Task: Create a due date automation trigger when advanced on, 2 working days after a card is due add fields with custom field "Resume" set at 11:00 AM.
Action: Mouse moved to (944, 75)
Screenshot: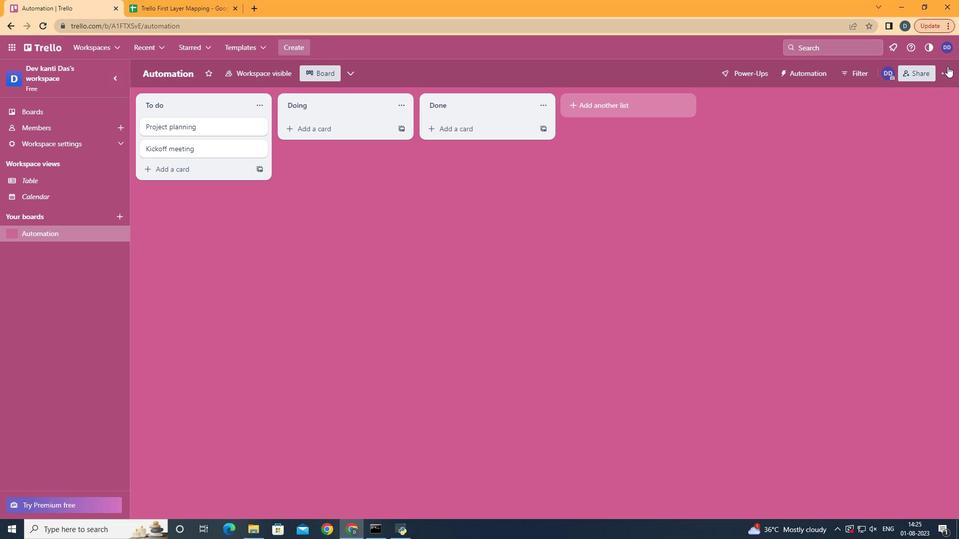 
Action: Mouse pressed left at (944, 75)
Screenshot: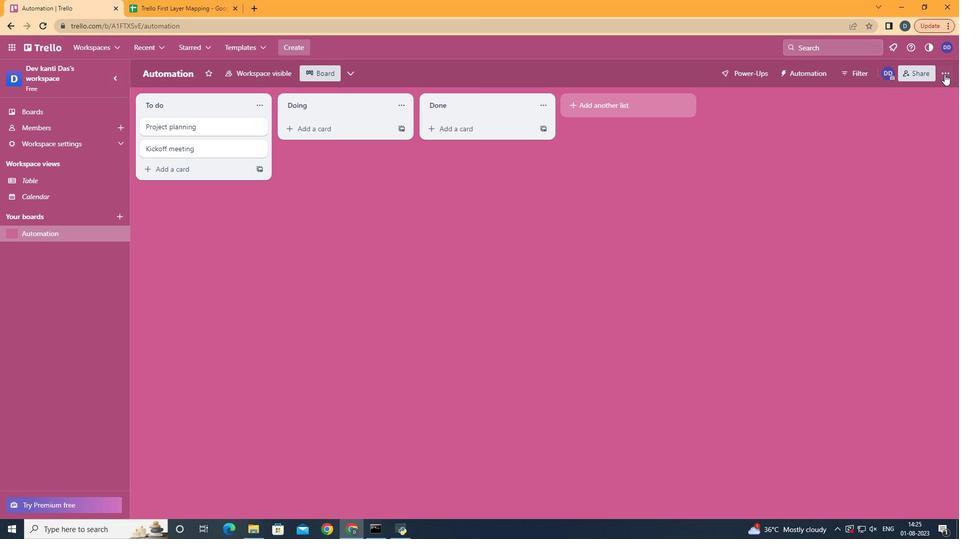 
Action: Mouse moved to (898, 199)
Screenshot: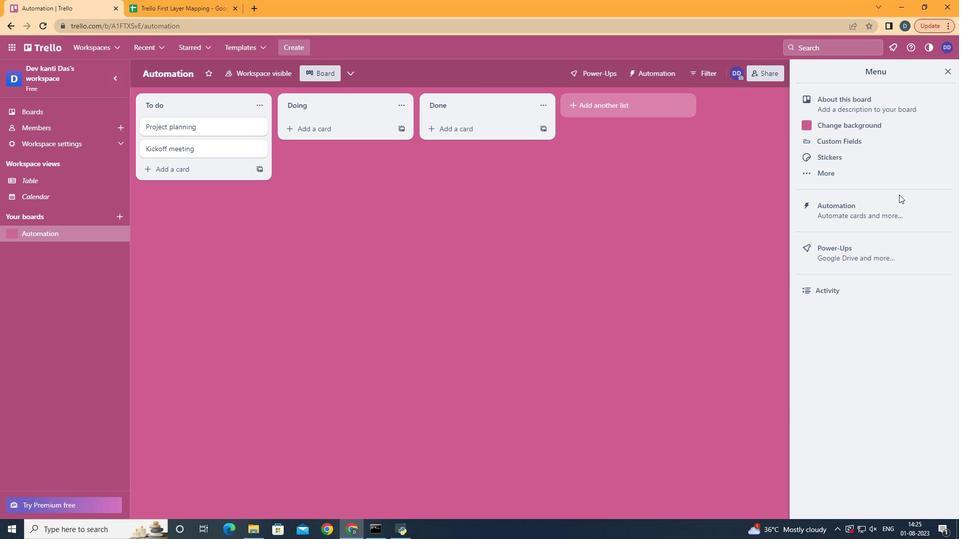 
Action: Mouse pressed left at (898, 199)
Screenshot: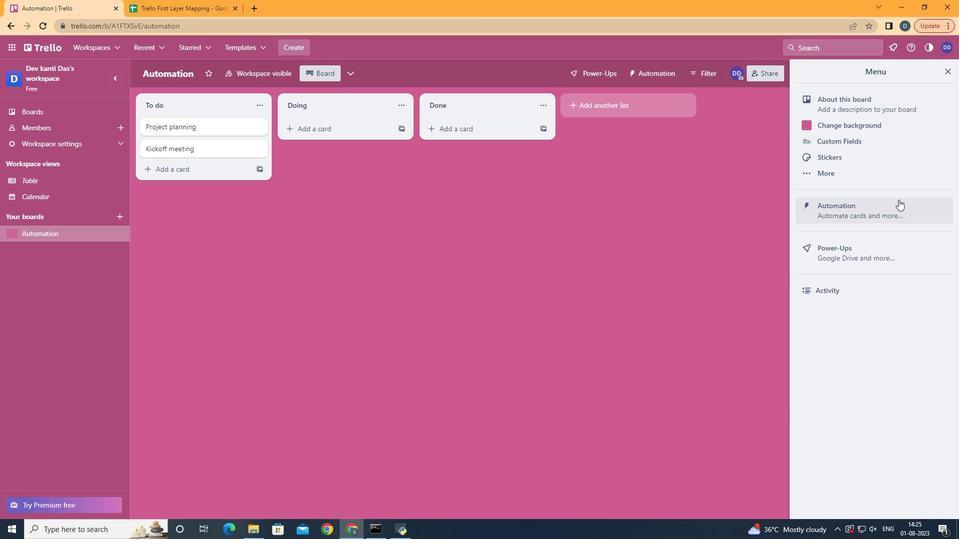 
Action: Mouse moved to (210, 196)
Screenshot: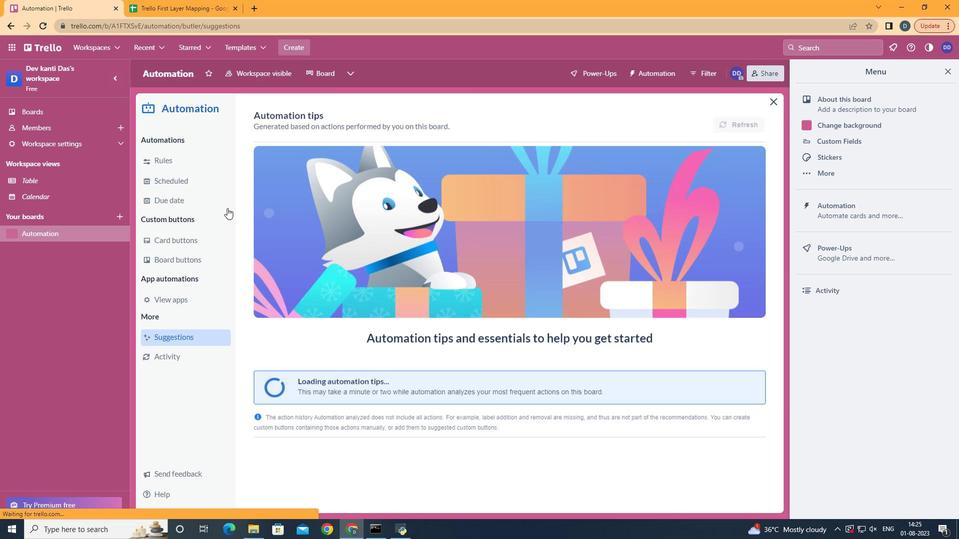 
Action: Mouse pressed left at (210, 196)
Screenshot: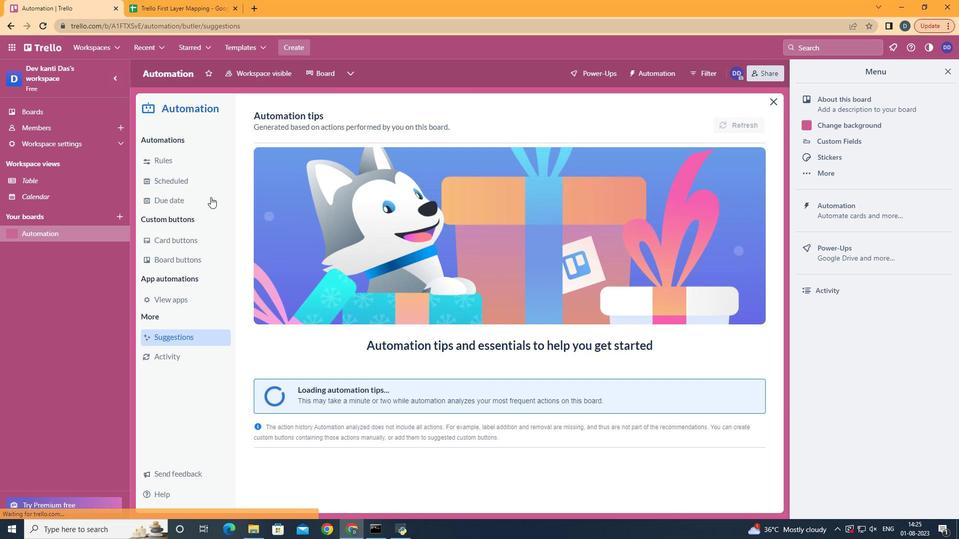 
Action: Mouse moved to (706, 120)
Screenshot: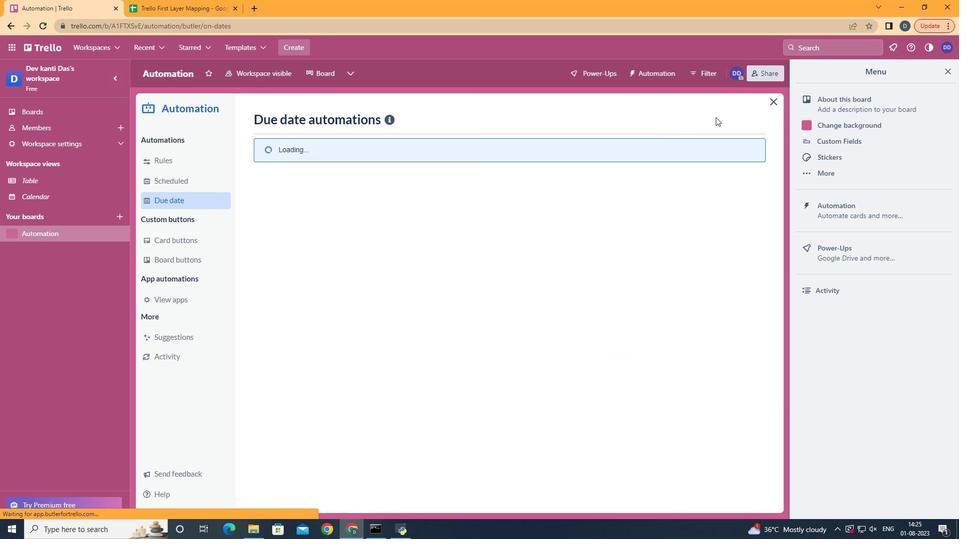
Action: Mouse pressed left at (706, 120)
Screenshot: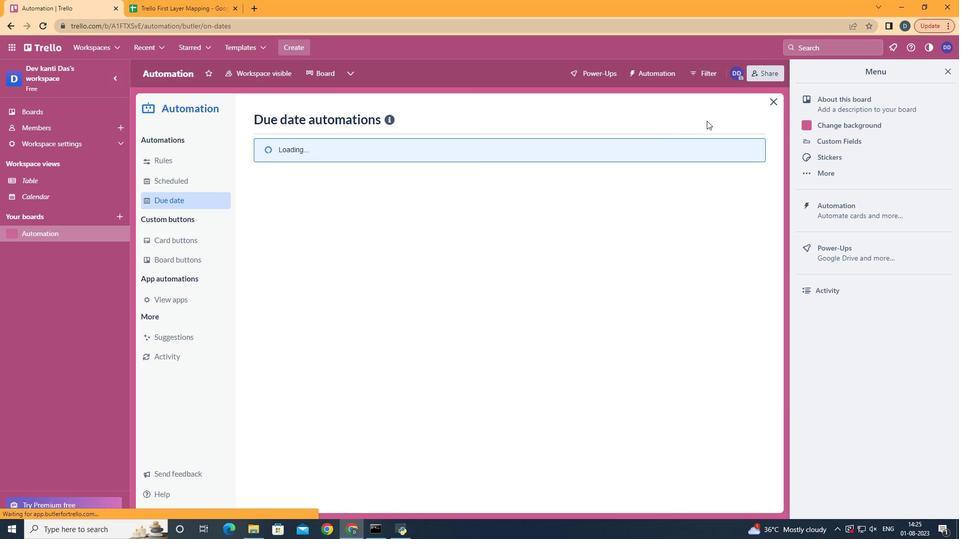 
Action: Mouse pressed left at (706, 120)
Screenshot: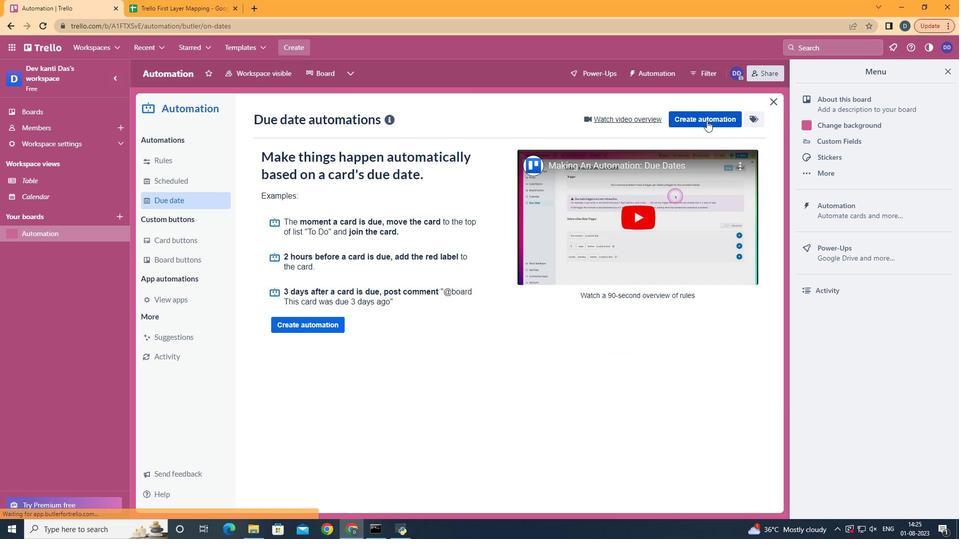 
Action: Mouse moved to (540, 211)
Screenshot: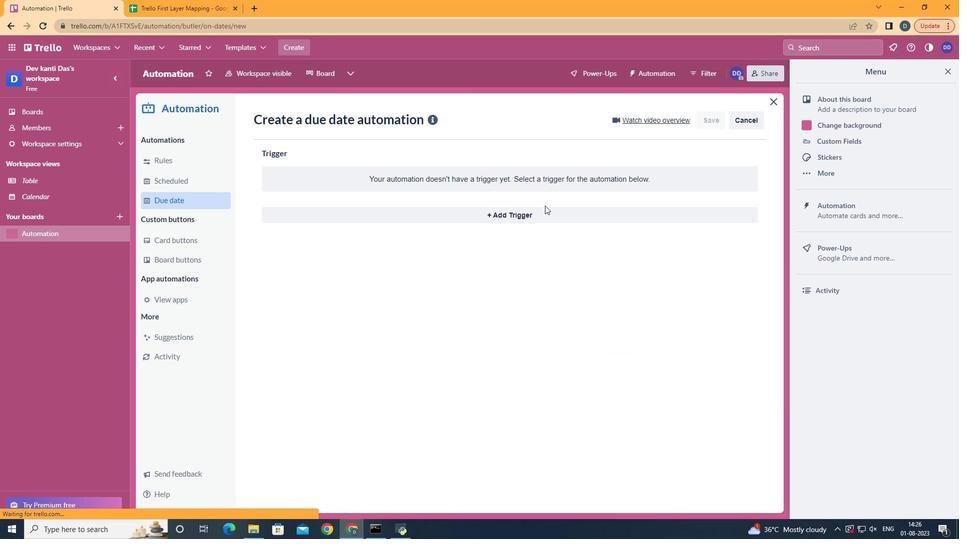 
Action: Mouse pressed left at (540, 211)
Screenshot: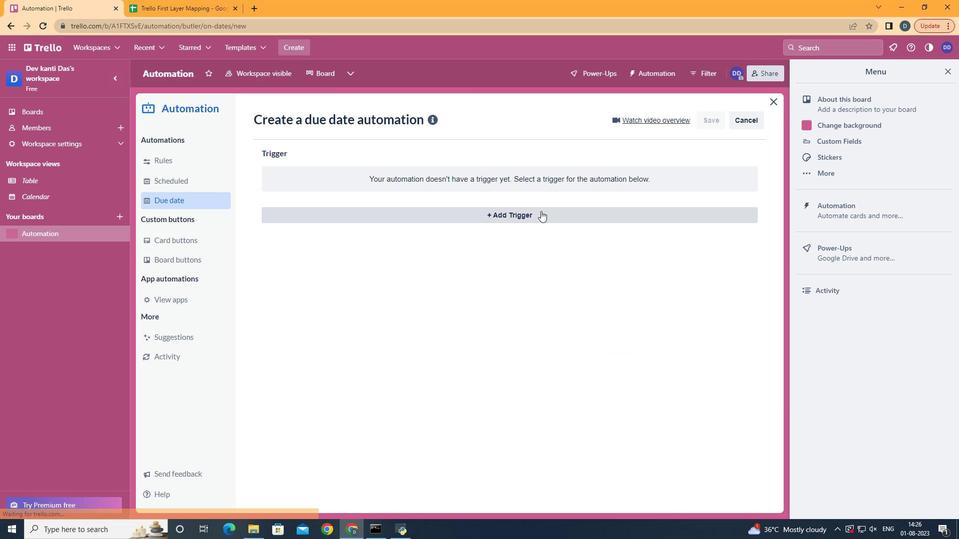 
Action: Mouse moved to (322, 408)
Screenshot: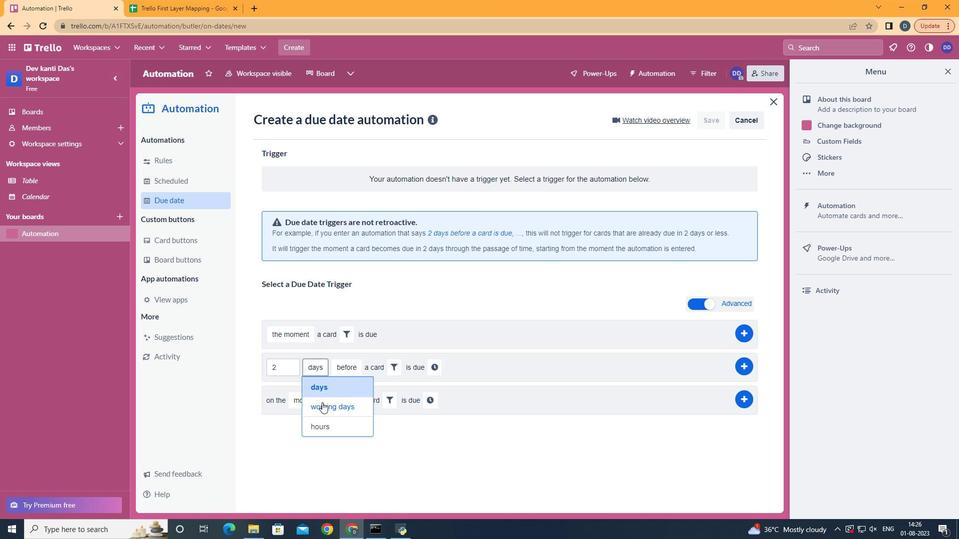 
Action: Mouse pressed left at (322, 408)
Screenshot: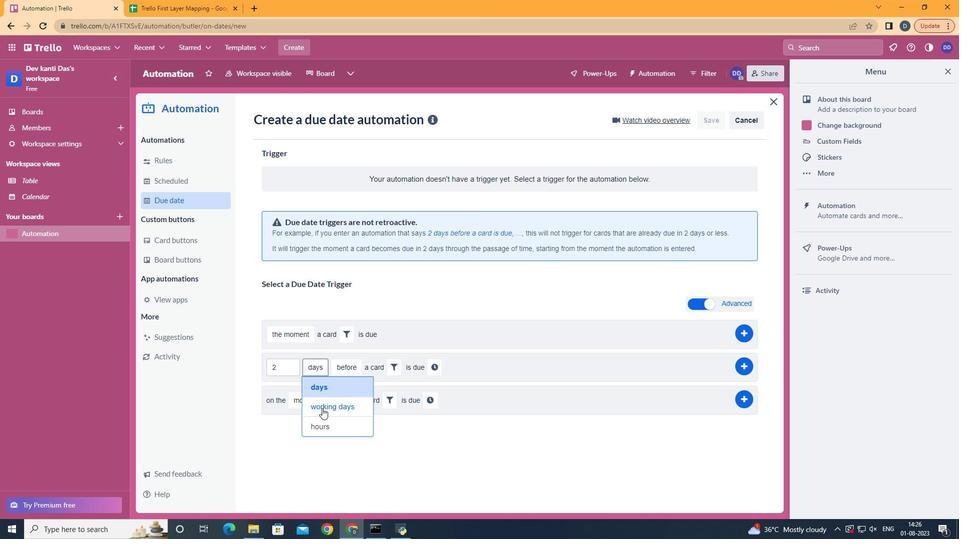 
Action: Mouse moved to (373, 407)
Screenshot: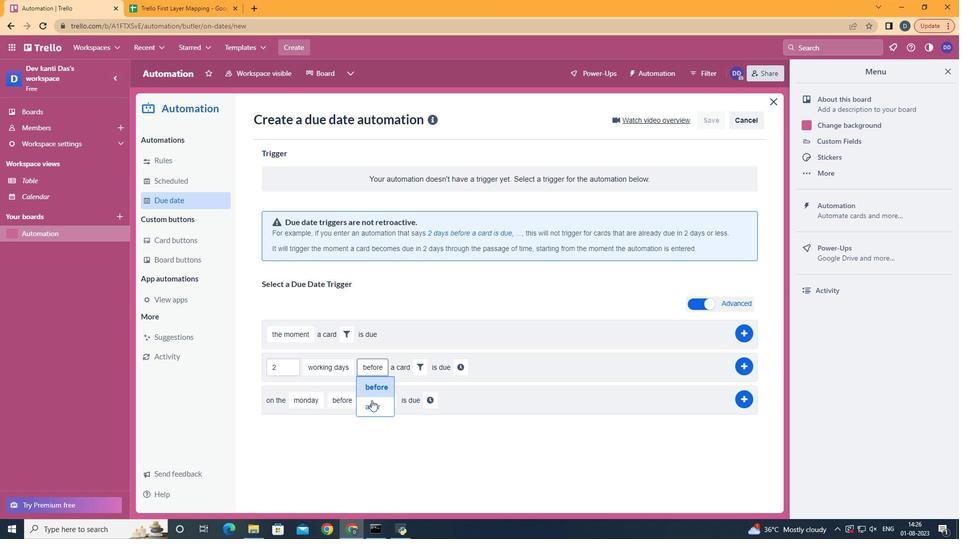 
Action: Mouse pressed left at (373, 407)
Screenshot: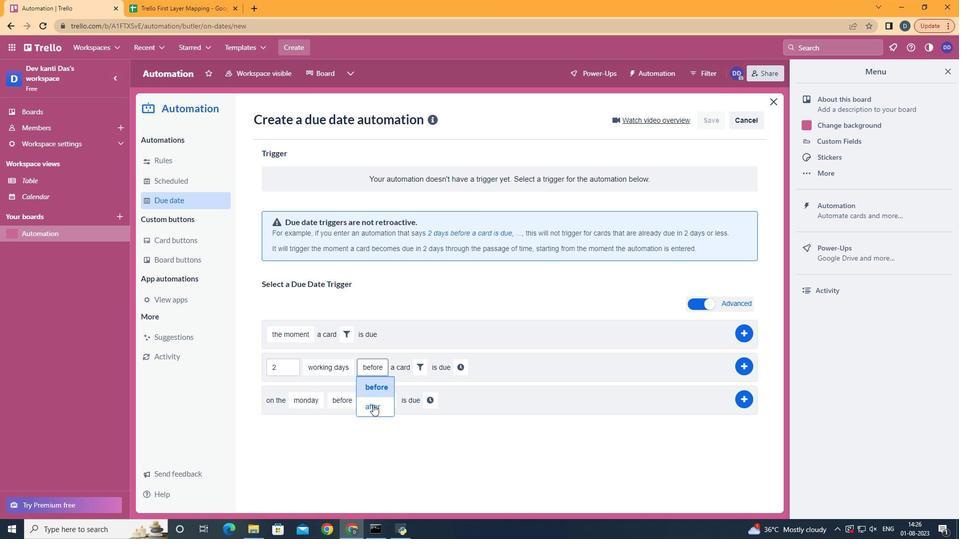 
Action: Mouse moved to (411, 373)
Screenshot: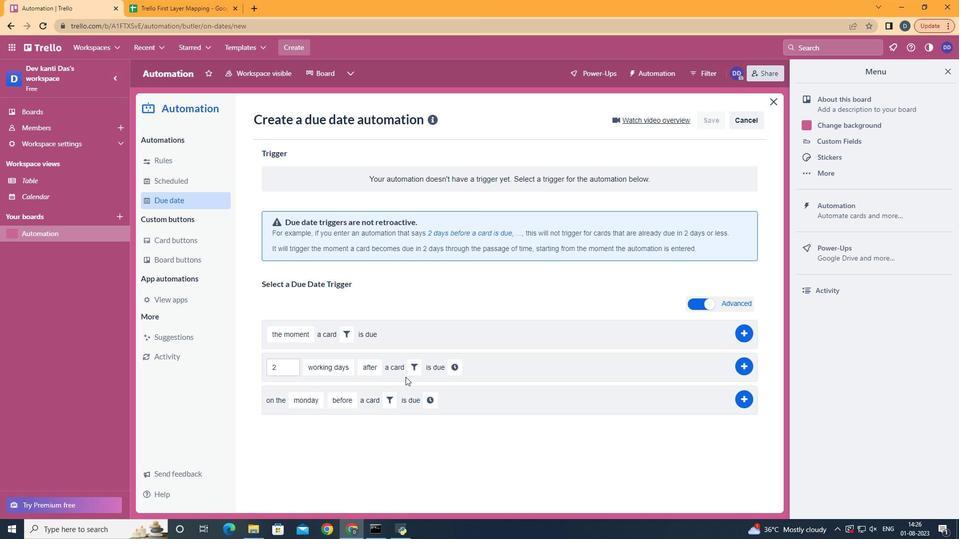 
Action: Mouse pressed left at (411, 373)
Screenshot: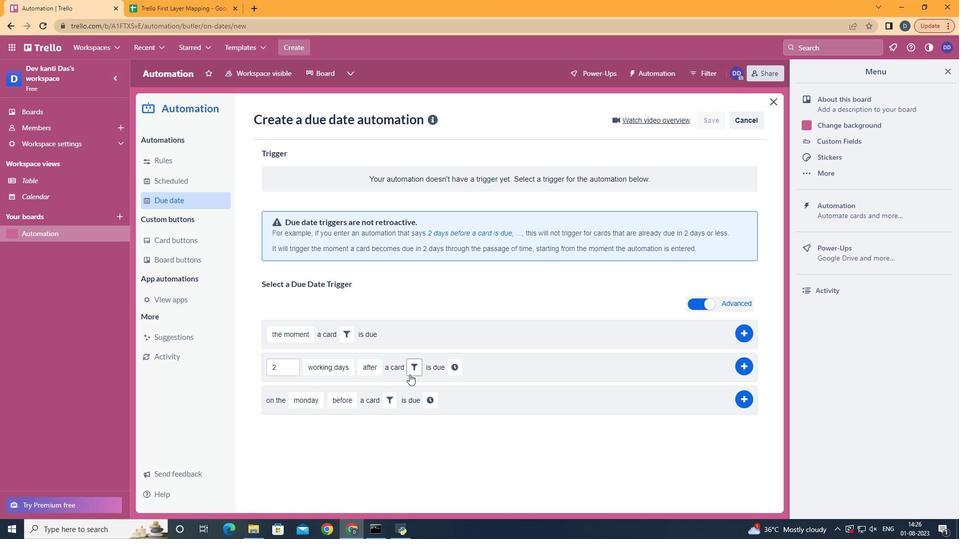 
Action: Mouse moved to (580, 398)
Screenshot: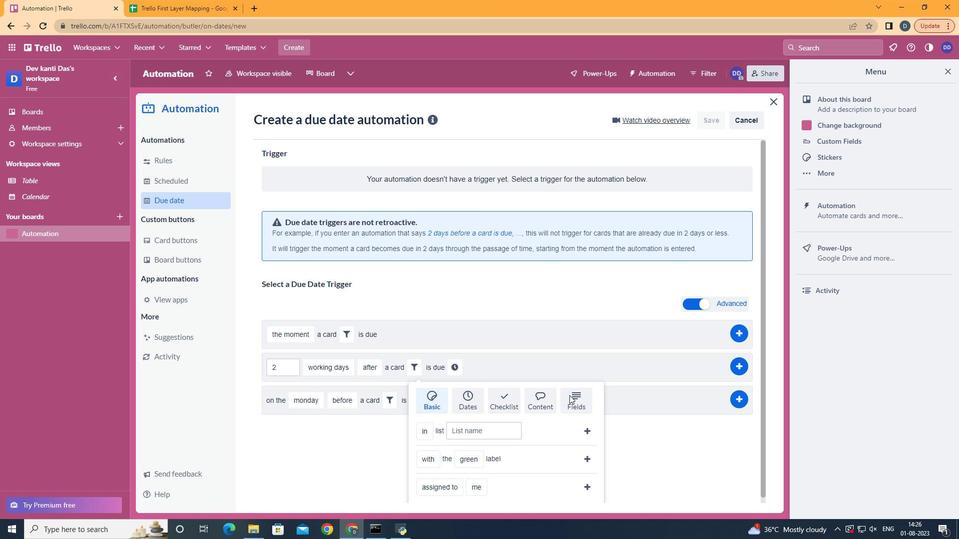 
Action: Mouse pressed left at (580, 398)
Screenshot: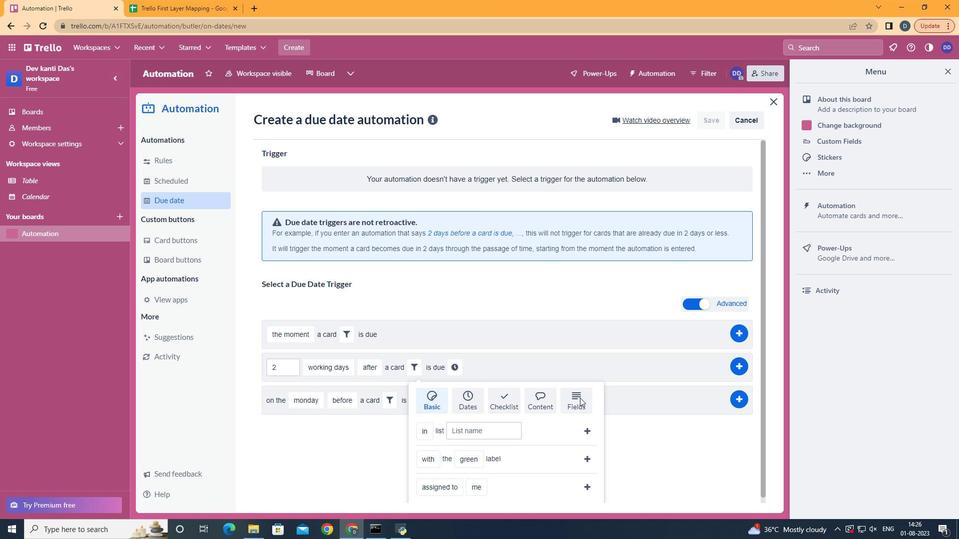 
Action: Mouse moved to (581, 398)
Screenshot: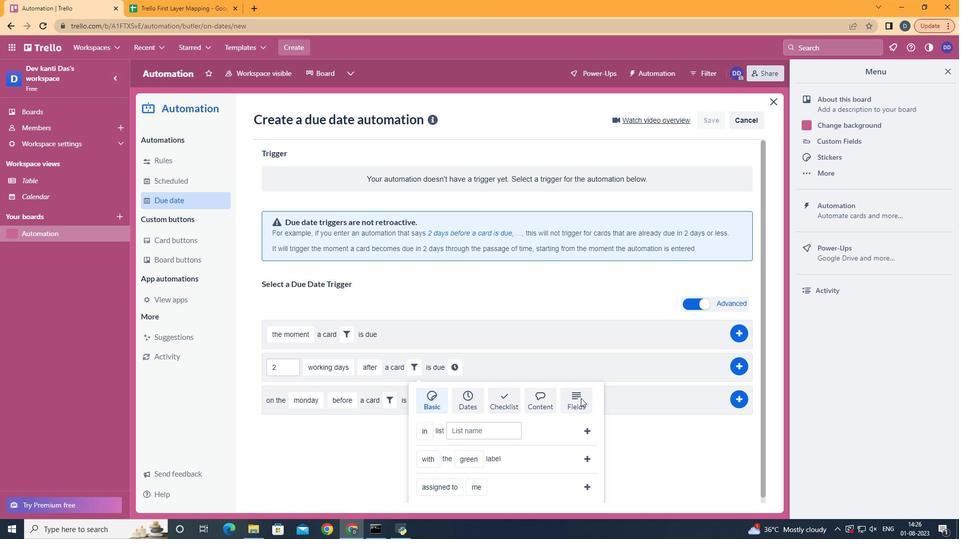
Action: Mouse scrolled (581, 398) with delta (0, 0)
Screenshot: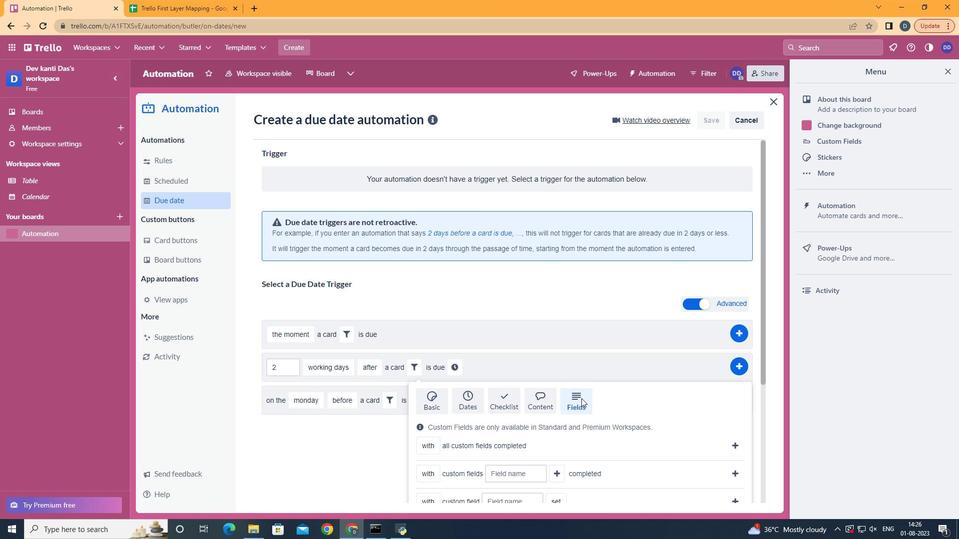 
Action: Mouse scrolled (581, 398) with delta (0, 0)
Screenshot: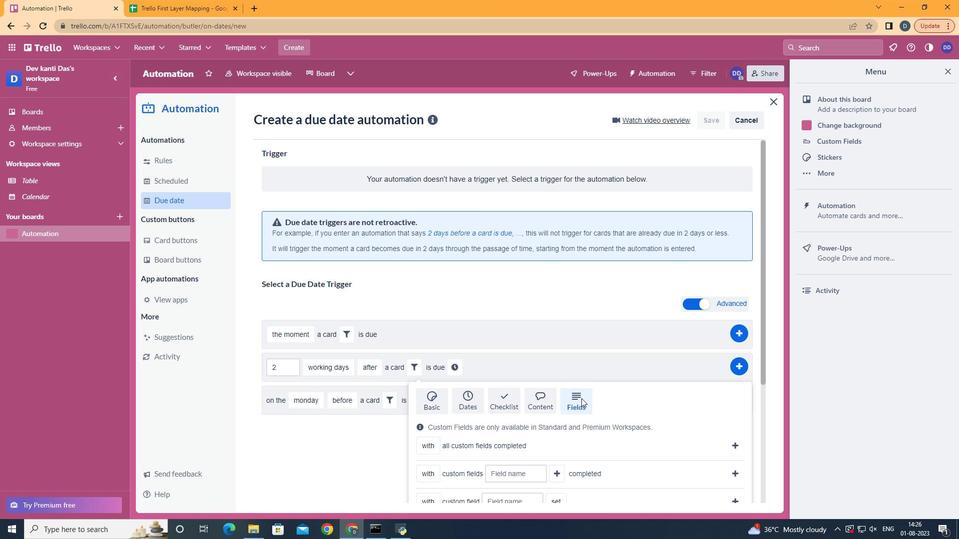 
Action: Mouse scrolled (581, 398) with delta (0, 0)
Screenshot: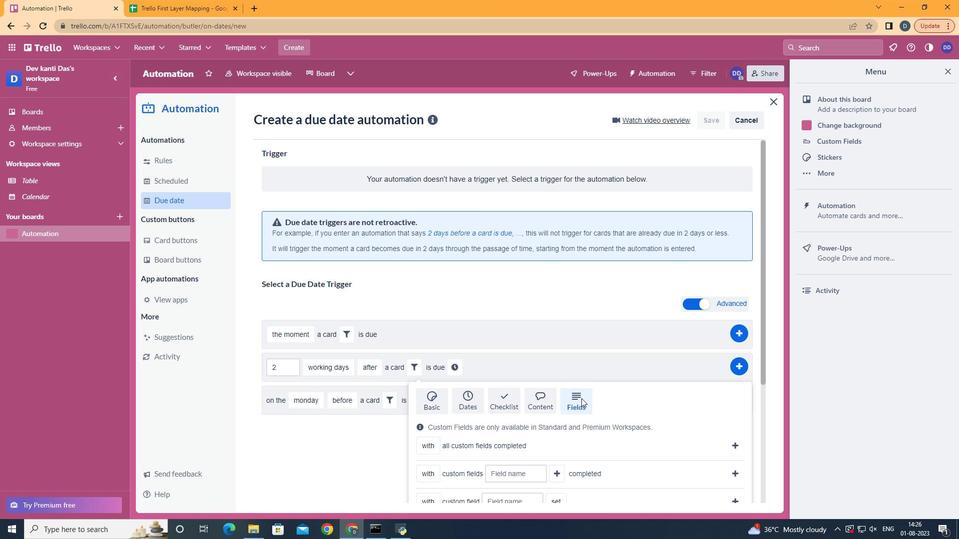 
Action: Mouse scrolled (581, 398) with delta (0, 0)
Screenshot: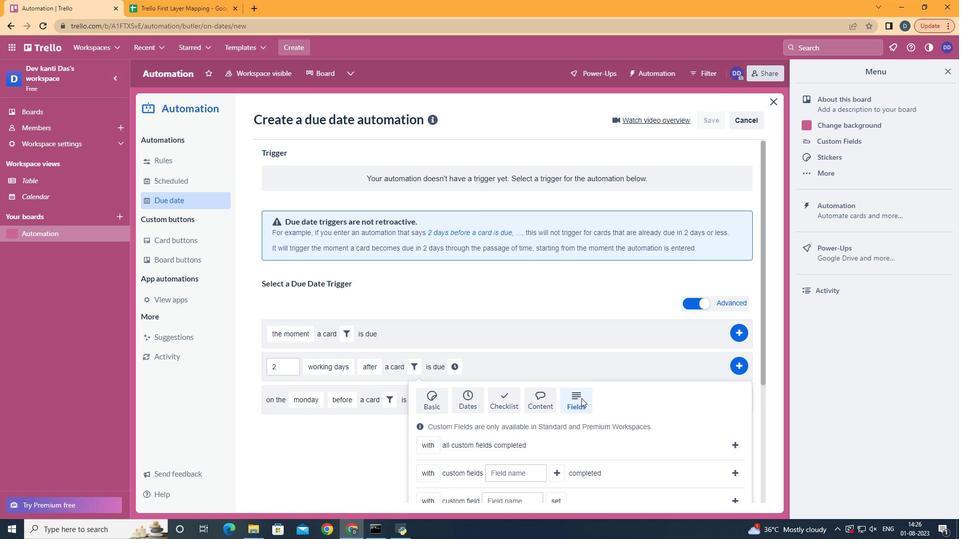 
Action: Mouse moved to (438, 347)
Screenshot: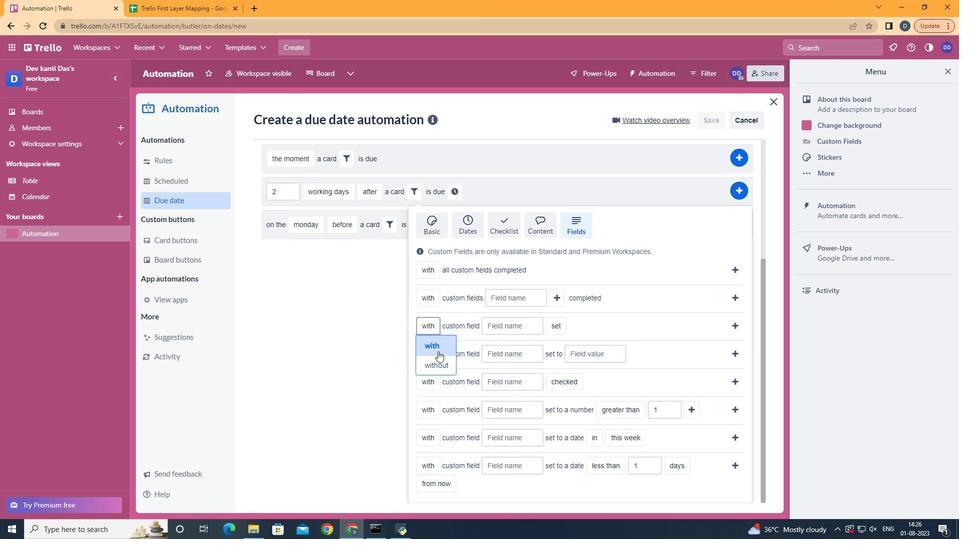 
Action: Mouse pressed left at (438, 347)
Screenshot: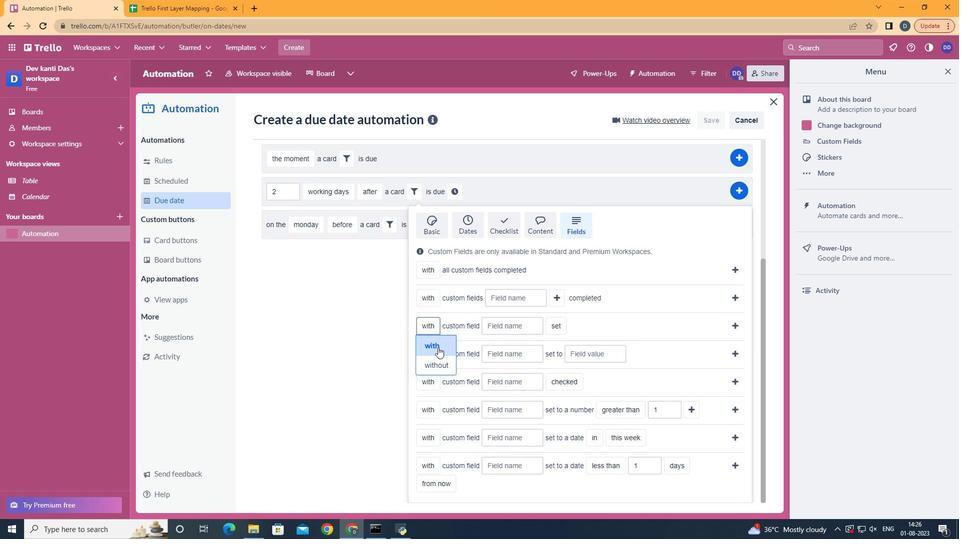 
Action: Mouse moved to (507, 329)
Screenshot: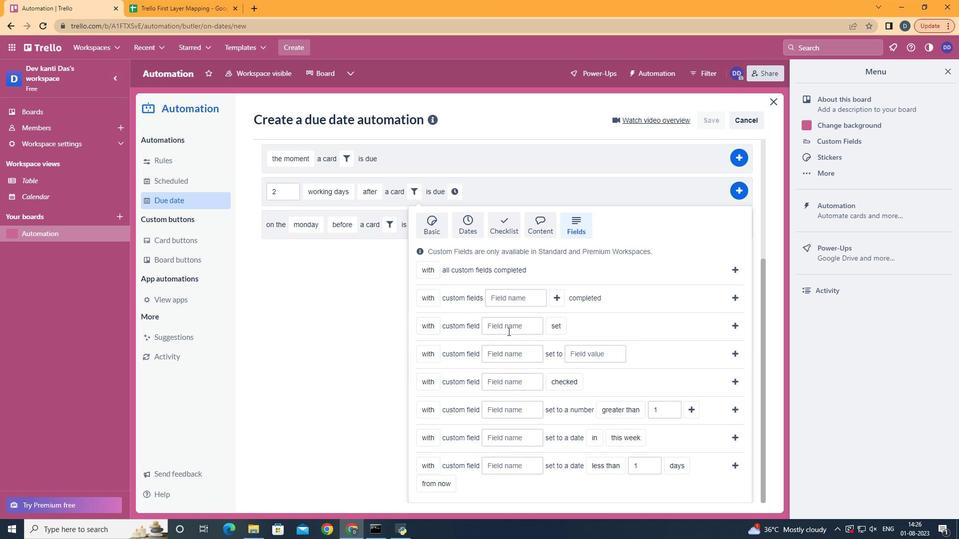 
Action: Mouse pressed left at (507, 329)
Screenshot: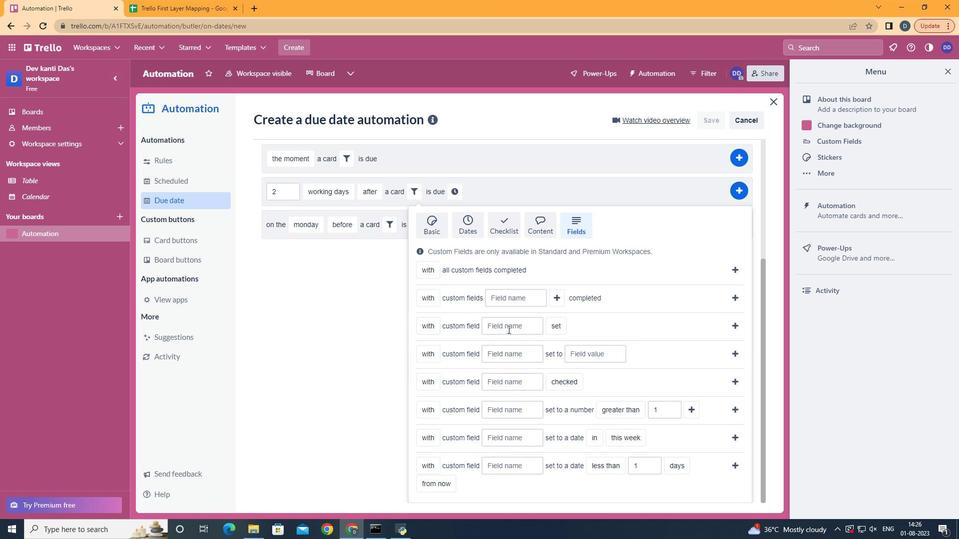 
Action: Key pressed <Key.shift>Resume
Screenshot: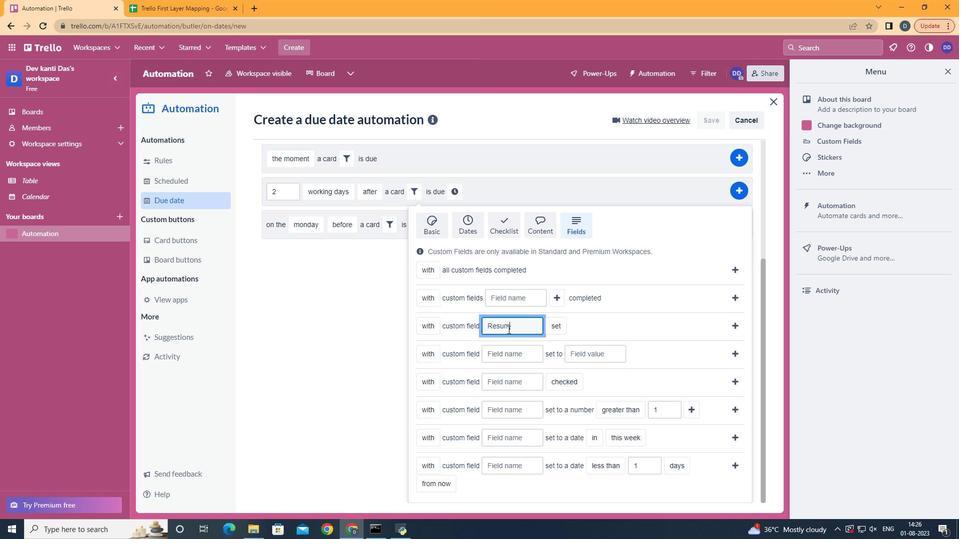 
Action: Mouse moved to (556, 342)
Screenshot: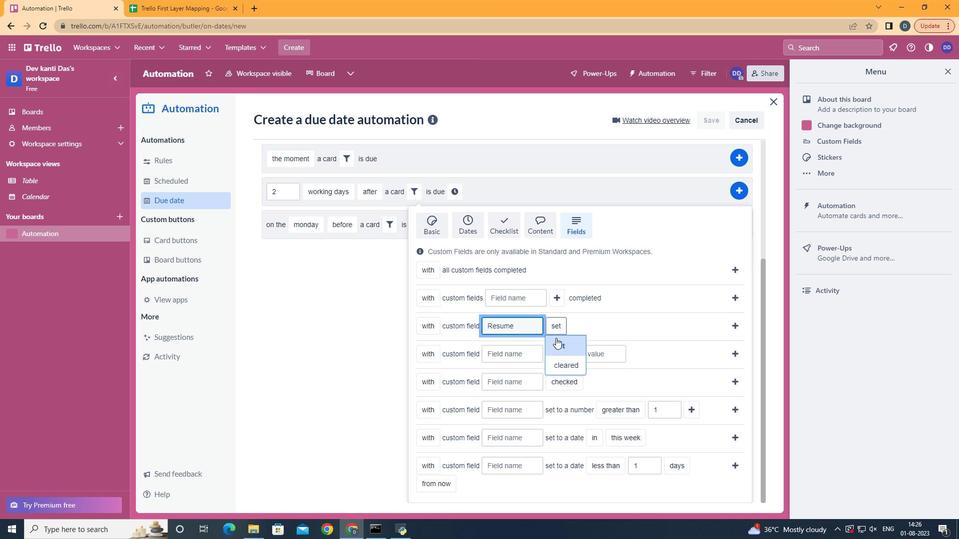 
Action: Mouse pressed left at (556, 342)
Screenshot: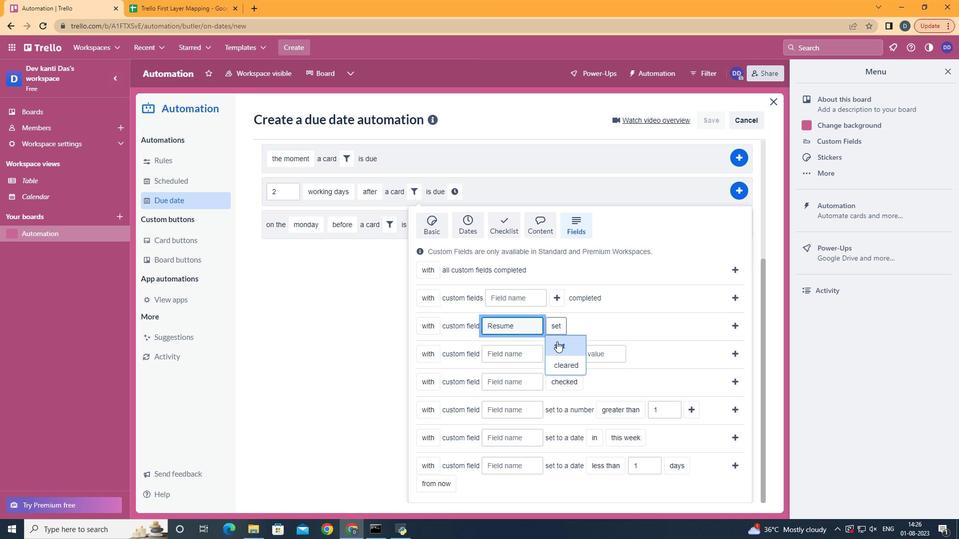 
Action: Mouse moved to (737, 326)
Screenshot: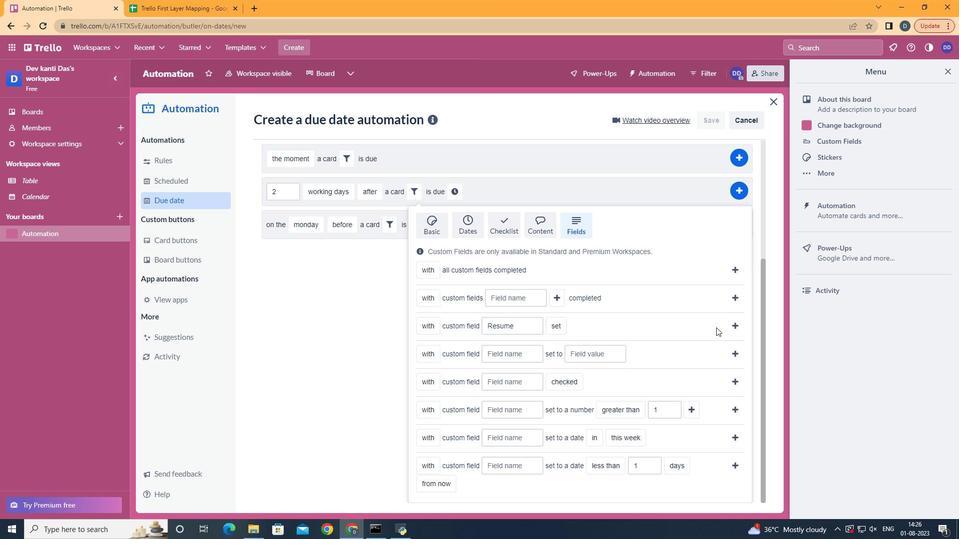 
Action: Mouse pressed left at (737, 326)
Screenshot: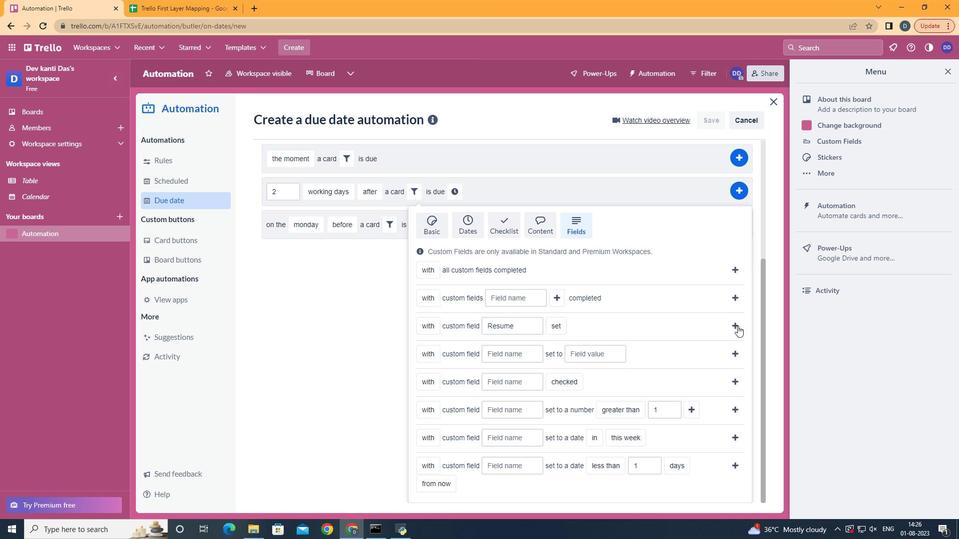 
Action: Mouse moved to (575, 370)
Screenshot: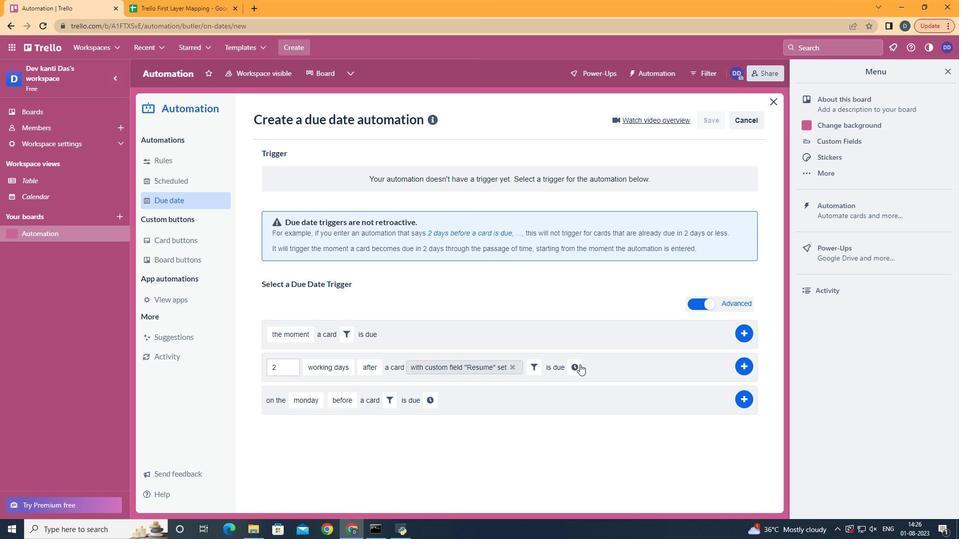 
Action: Mouse pressed left at (575, 370)
Screenshot: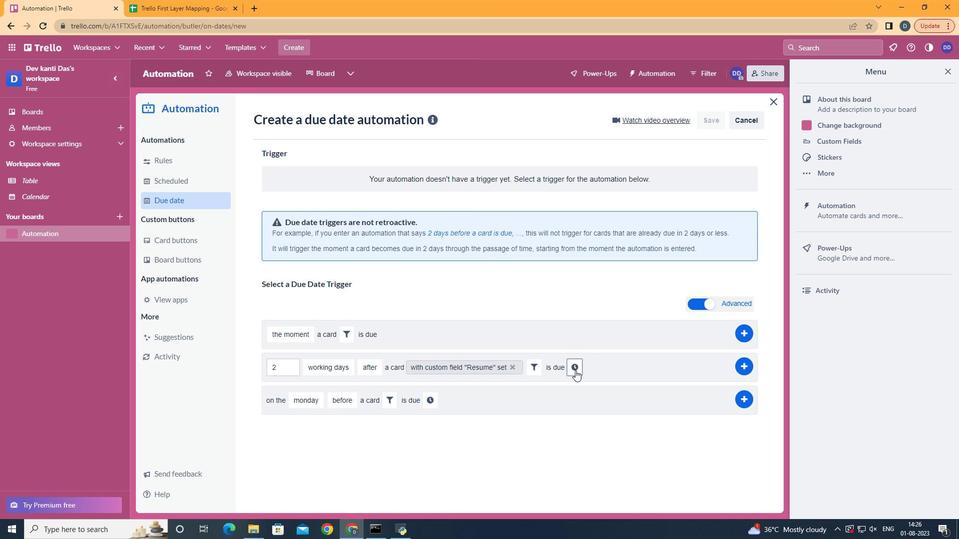 
Action: Mouse moved to (599, 367)
Screenshot: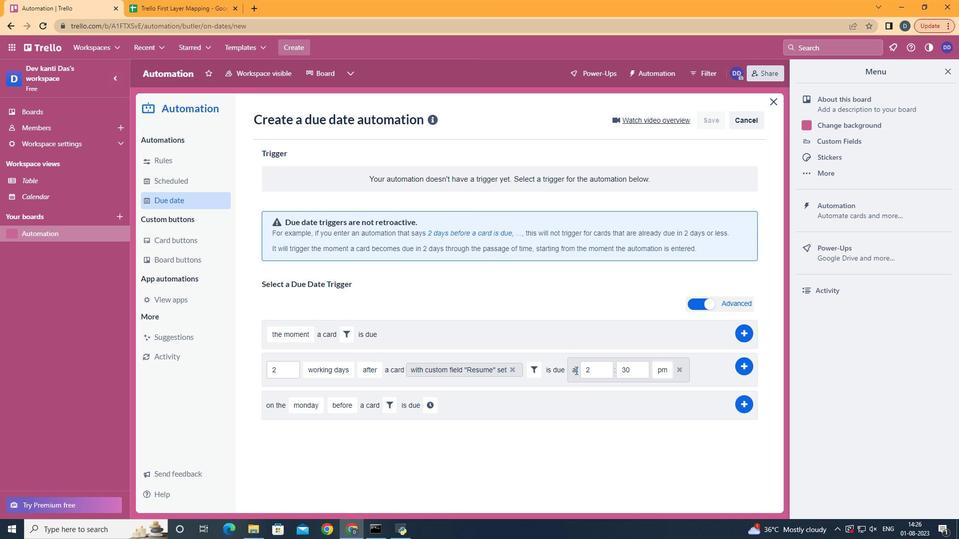 
Action: Mouse pressed left at (599, 367)
Screenshot: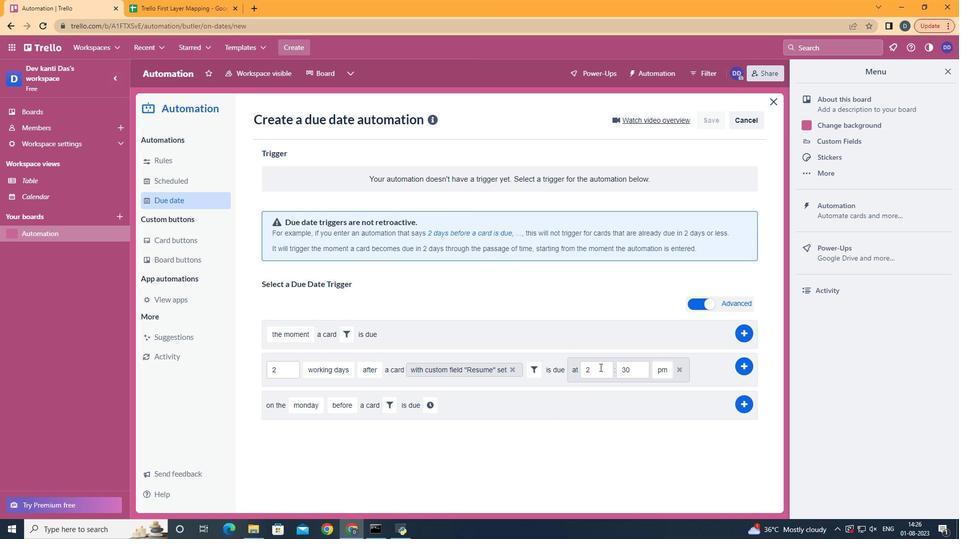 
Action: Key pressed <Key.backspace>11
Screenshot: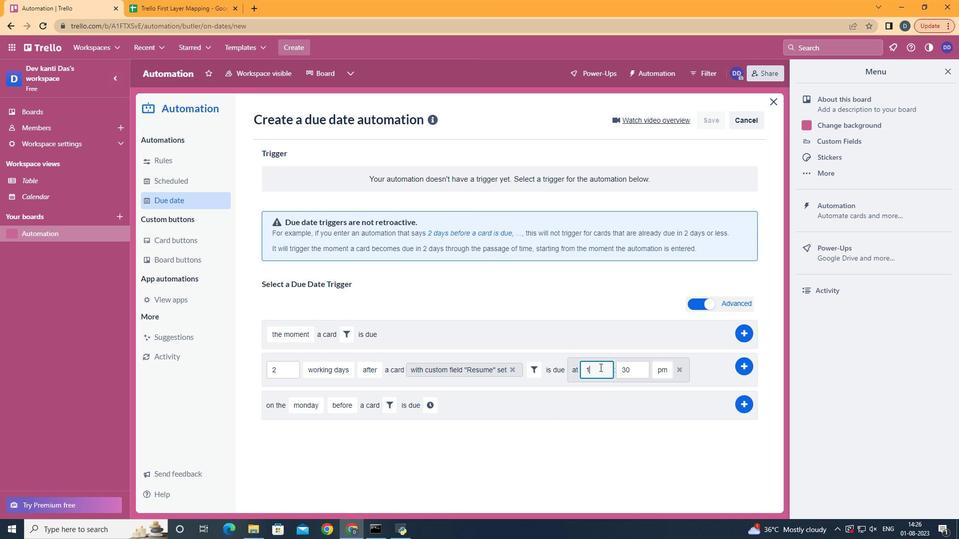 
Action: Mouse moved to (634, 367)
Screenshot: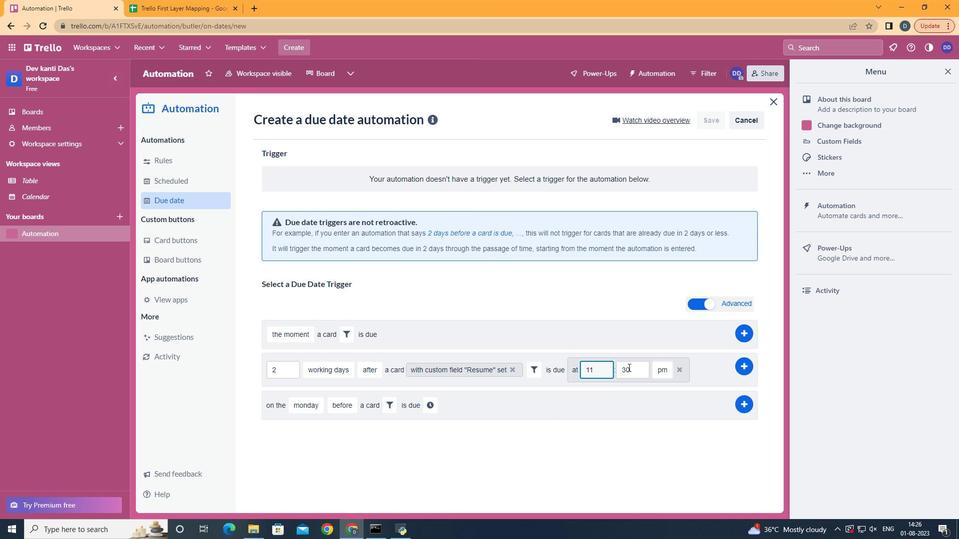 
Action: Mouse pressed left at (634, 367)
Screenshot: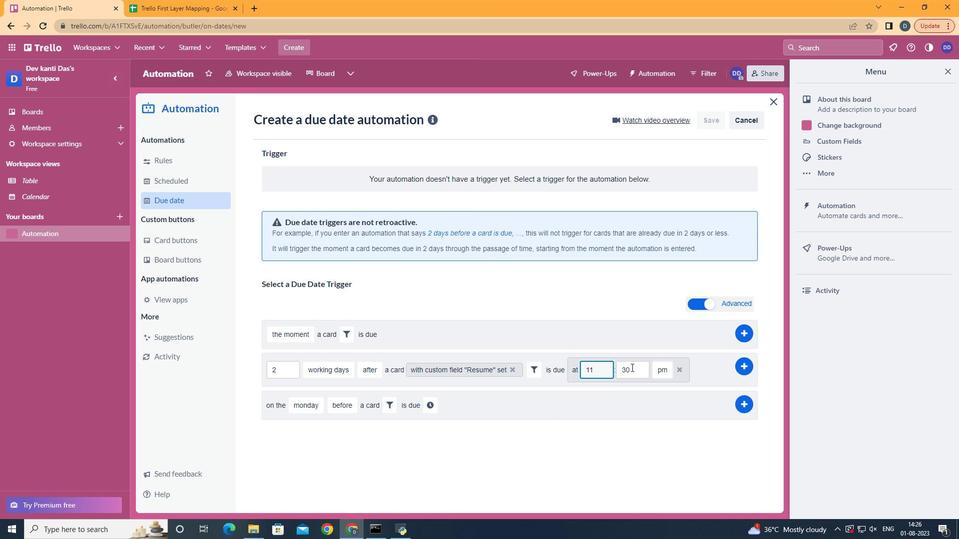 
Action: Key pressed <Key.backspace><Key.backspace>00
Screenshot: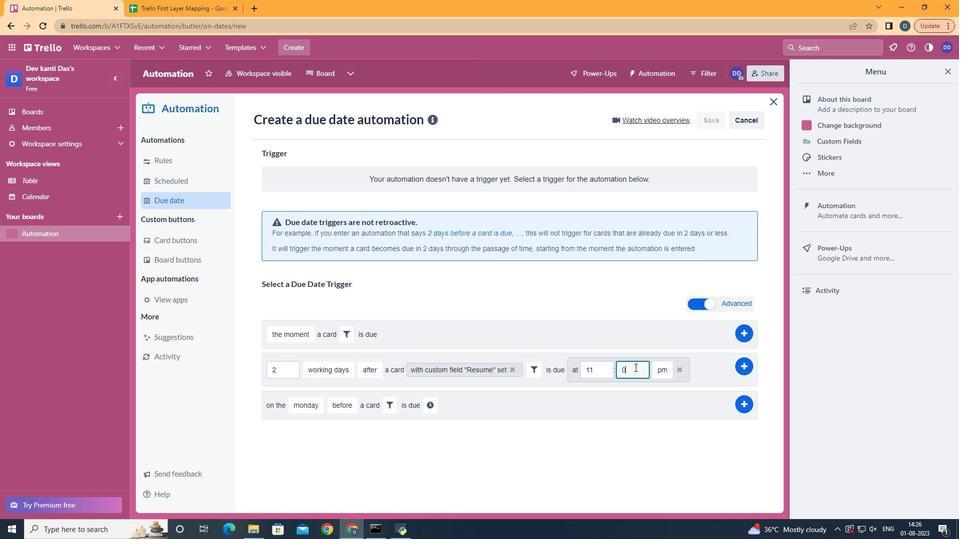 
Action: Mouse moved to (662, 385)
Screenshot: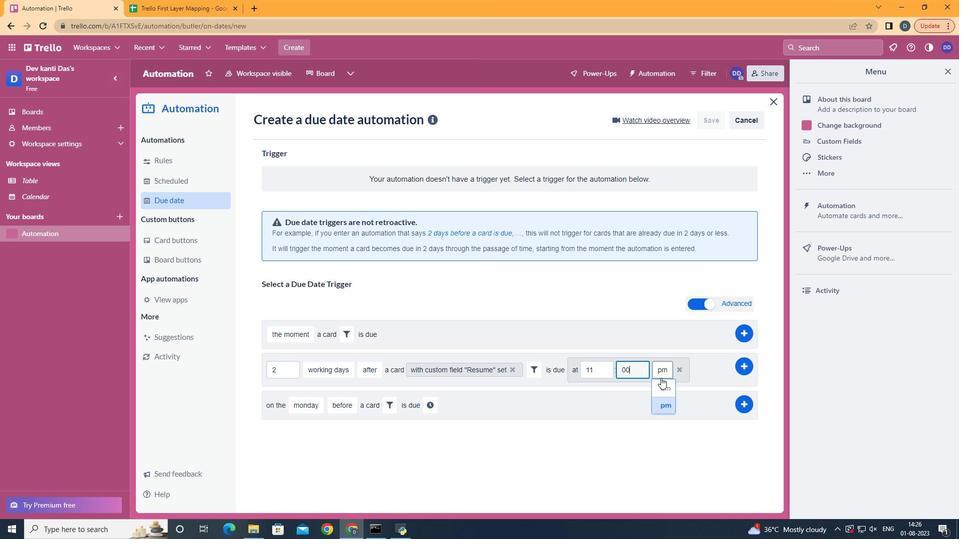 
Action: Mouse pressed left at (662, 385)
Screenshot: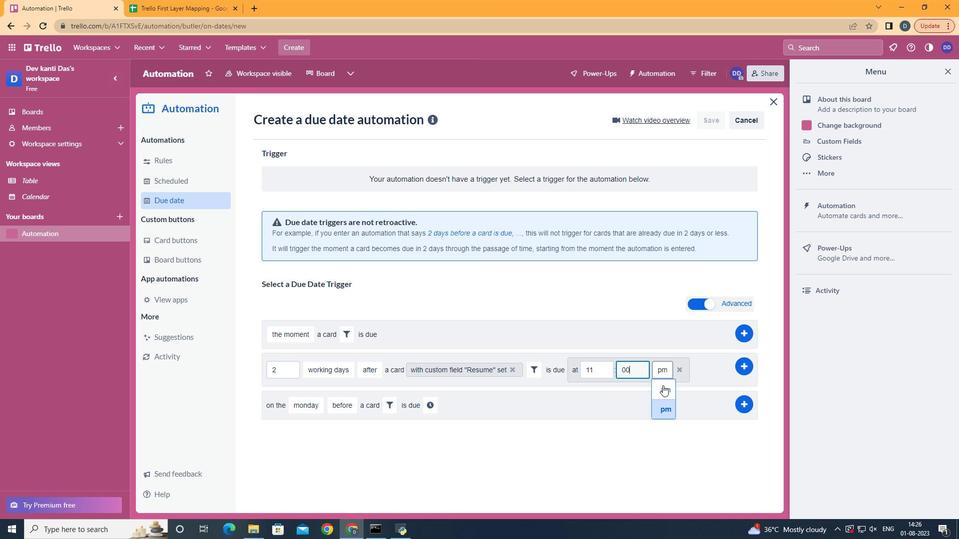 
Action: Mouse moved to (747, 370)
Screenshot: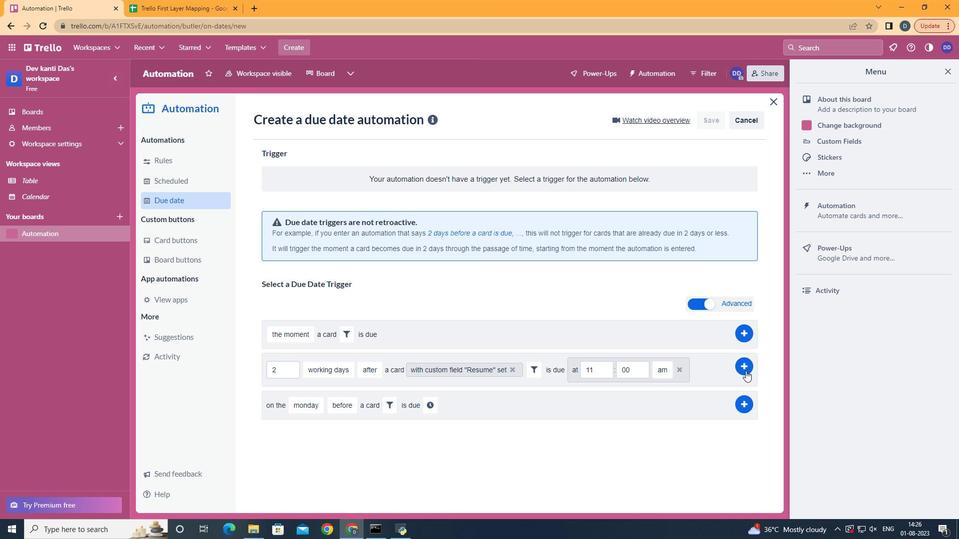 
Action: Mouse pressed left at (747, 370)
Screenshot: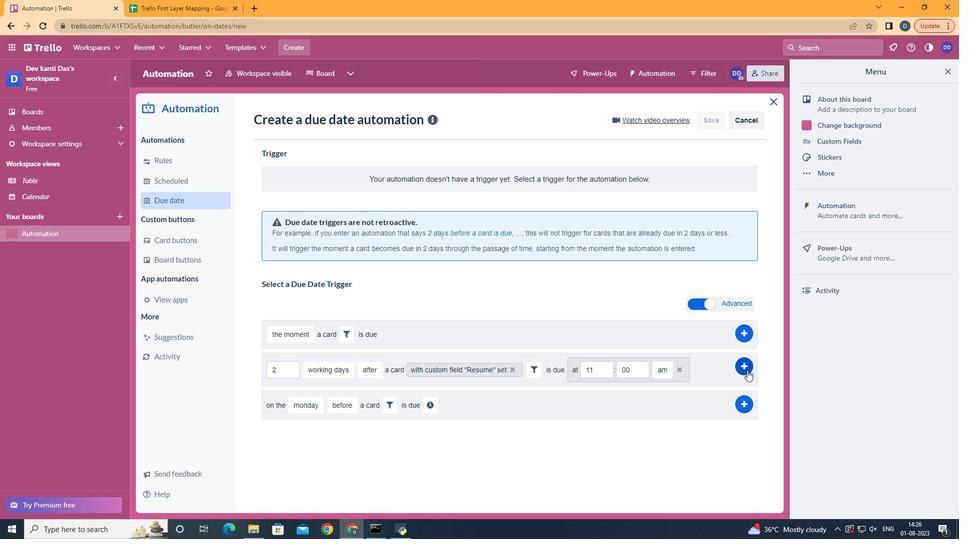 
Action: Mouse moved to (487, 182)
Screenshot: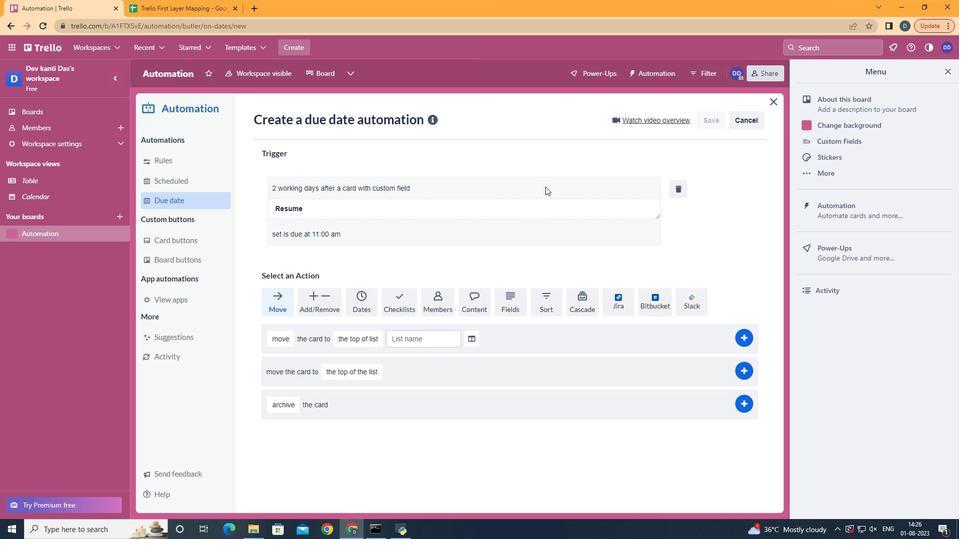 
